 Task: Create a schedule automation trigger every third friday of the month at 02:00 PM.
Action: Mouse moved to (998, 288)
Screenshot: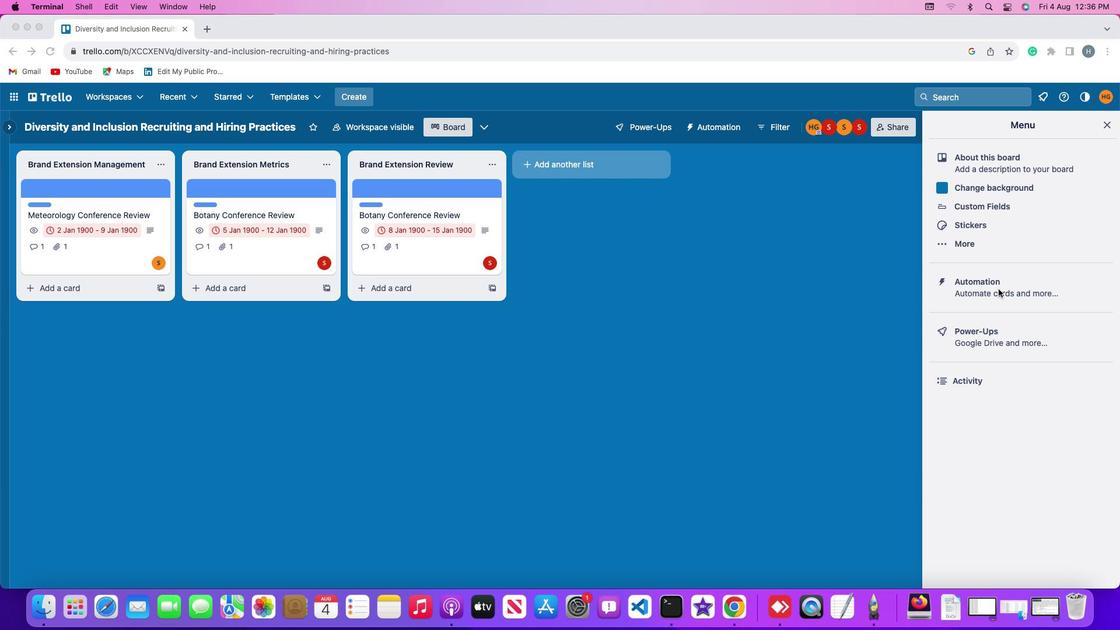 
Action: Mouse pressed left at (998, 288)
Screenshot: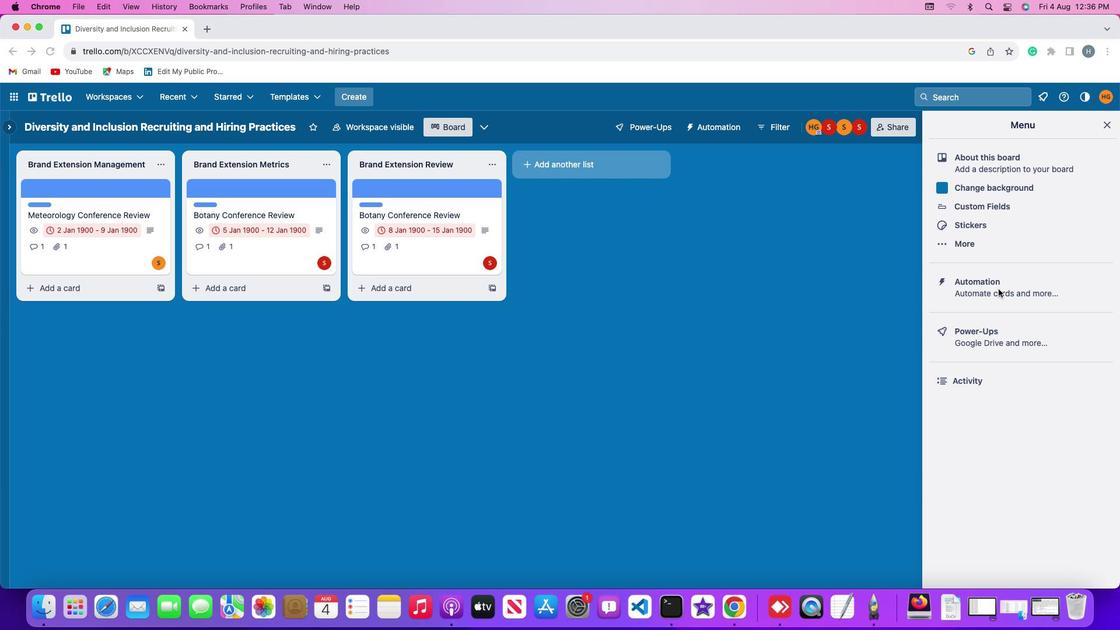 
Action: Mouse moved to (1000, 287)
Screenshot: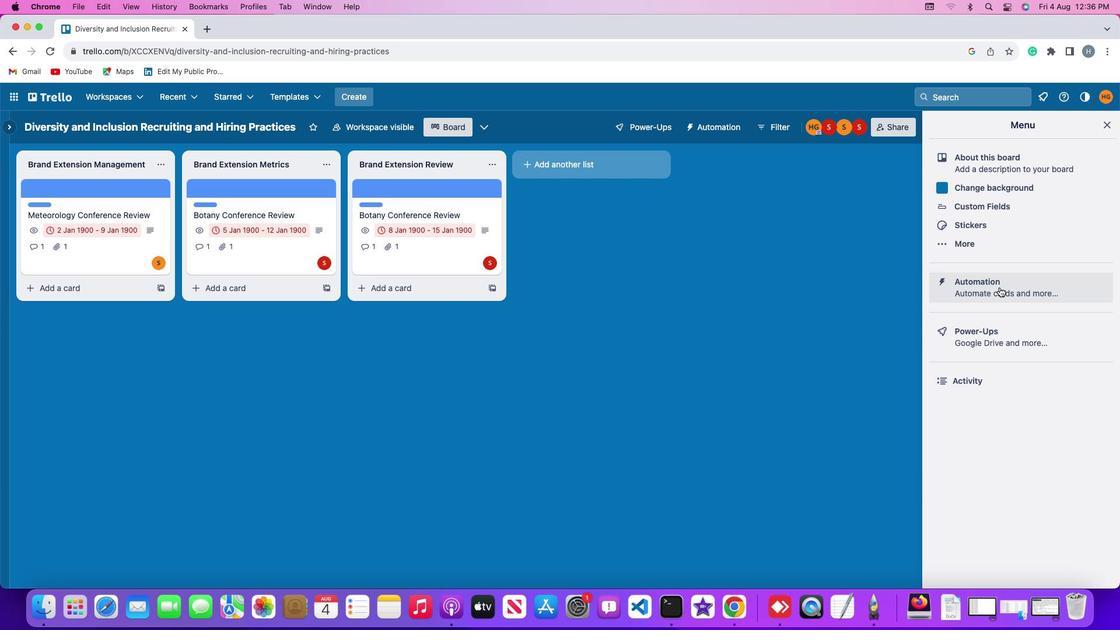 
Action: Mouse pressed left at (1000, 287)
Screenshot: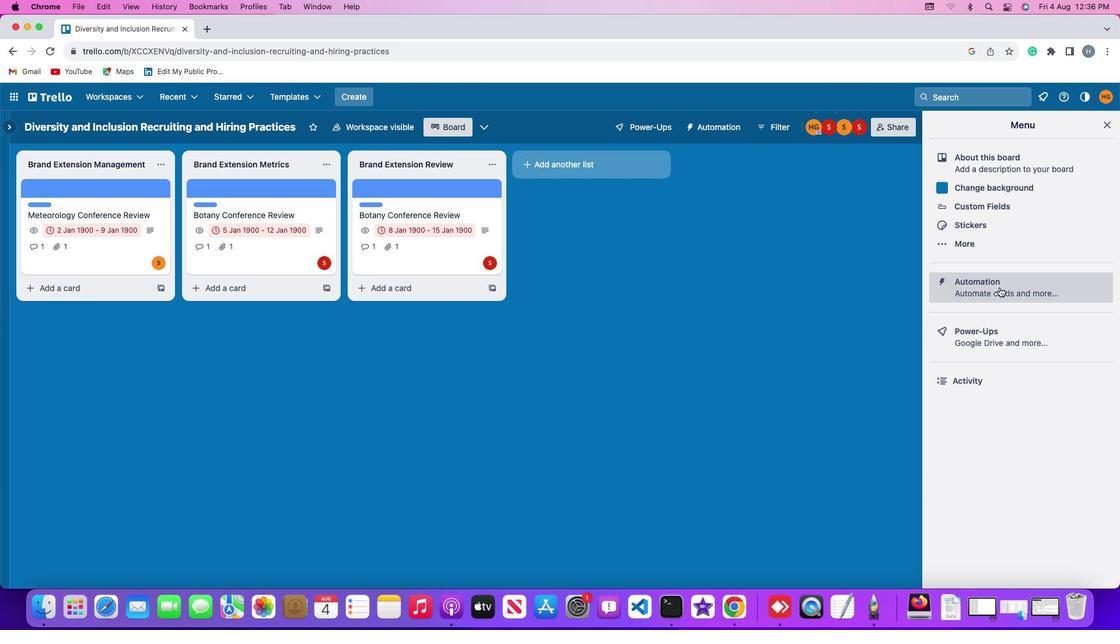 
Action: Mouse moved to (44, 250)
Screenshot: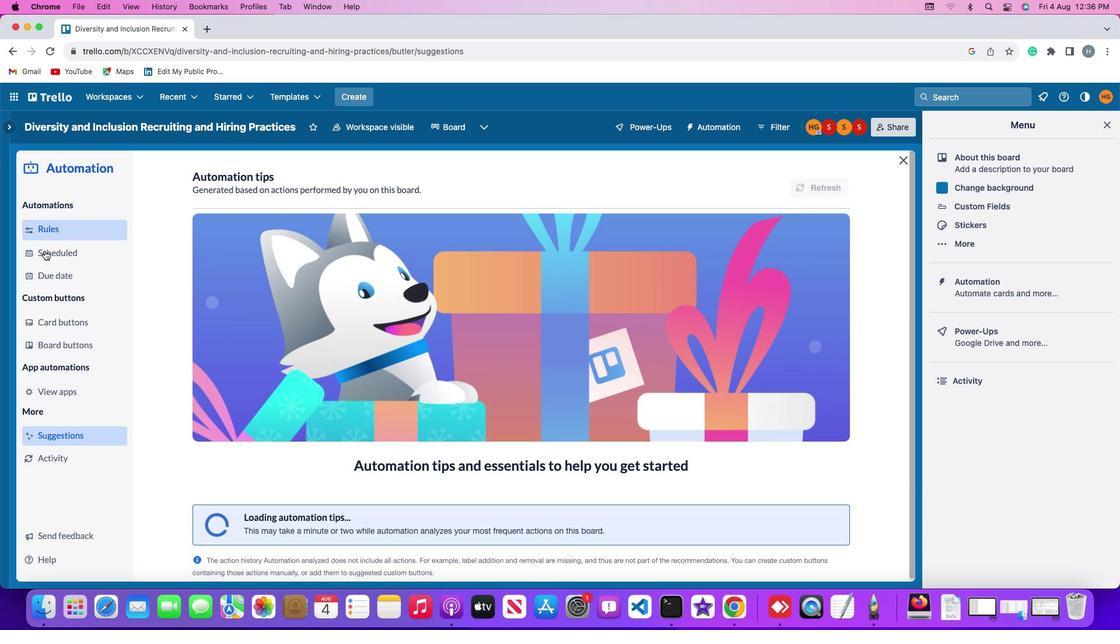 
Action: Mouse pressed left at (44, 250)
Screenshot: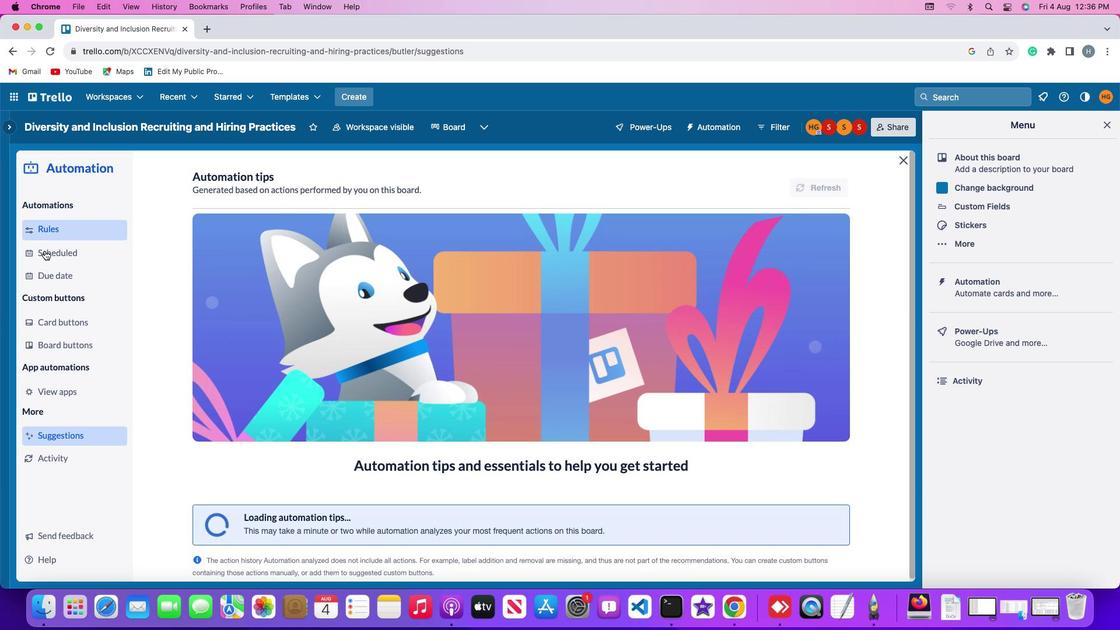 
Action: Mouse moved to (782, 179)
Screenshot: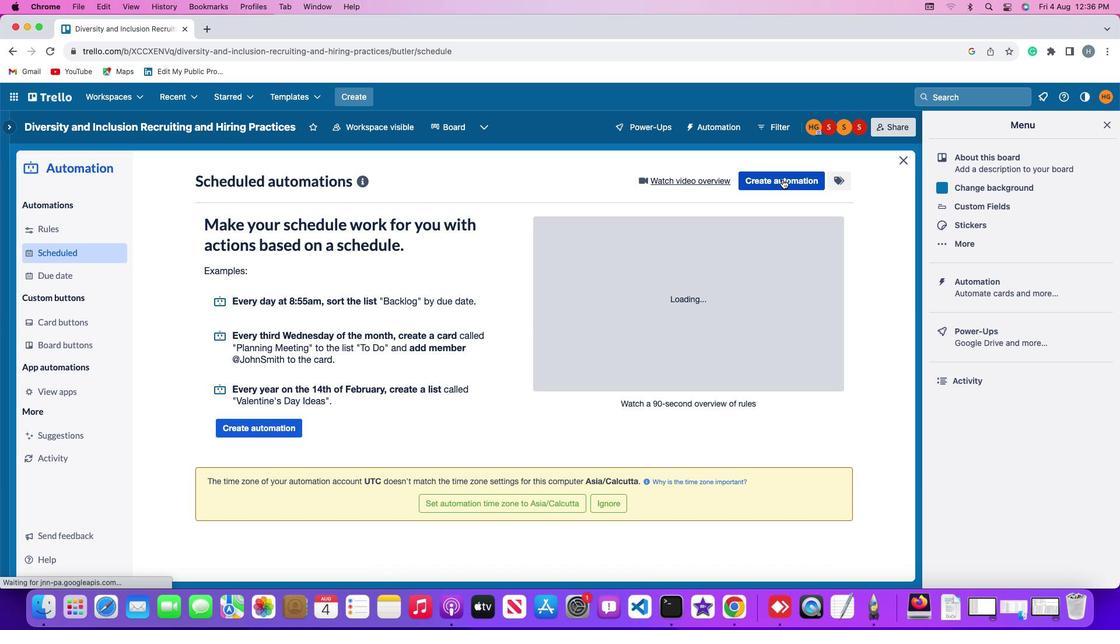 
Action: Mouse pressed left at (782, 179)
Screenshot: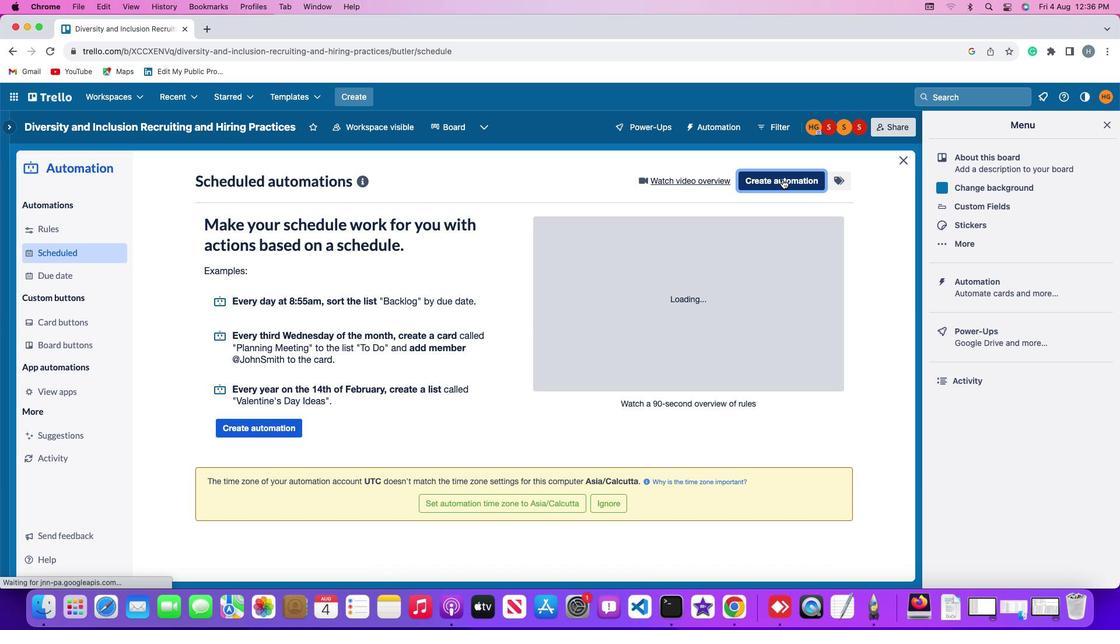 
Action: Mouse moved to (549, 294)
Screenshot: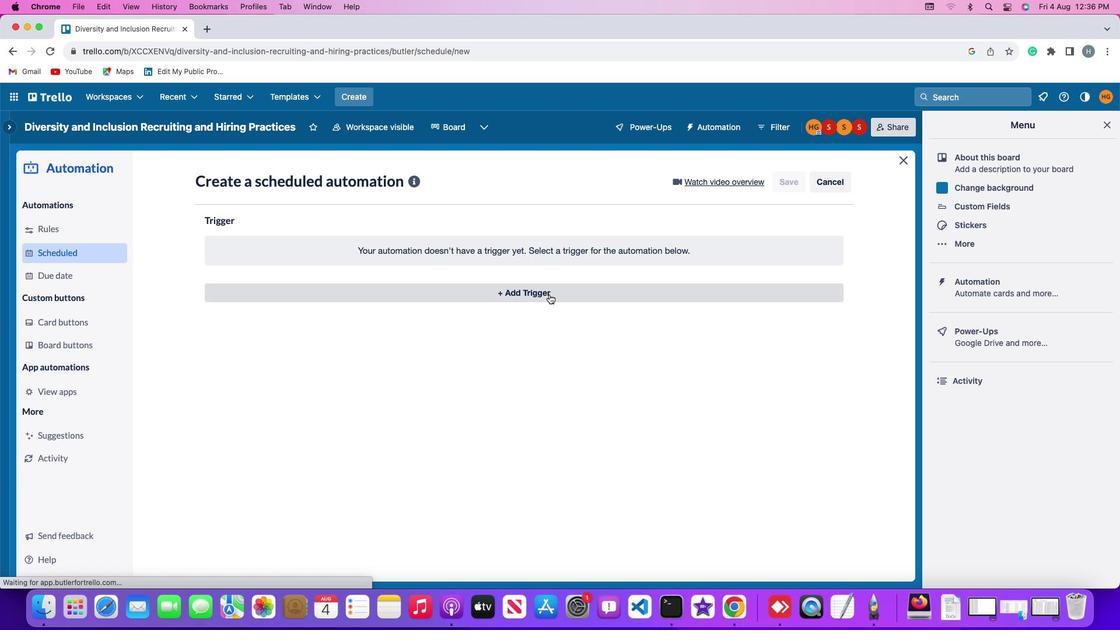 
Action: Mouse pressed left at (549, 294)
Screenshot: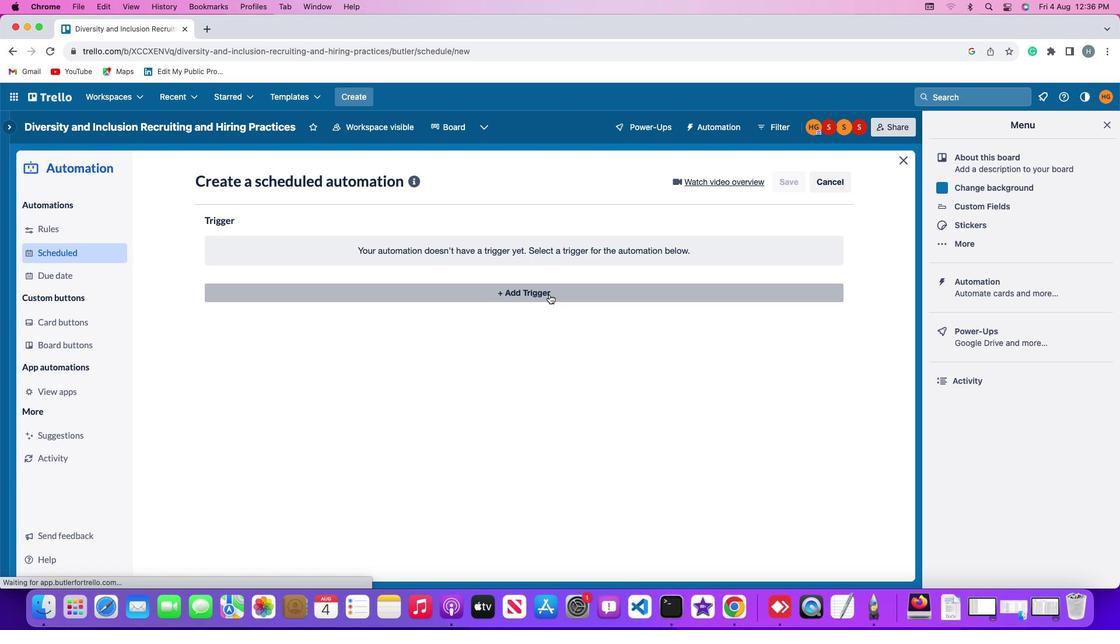 
Action: Mouse moved to (253, 520)
Screenshot: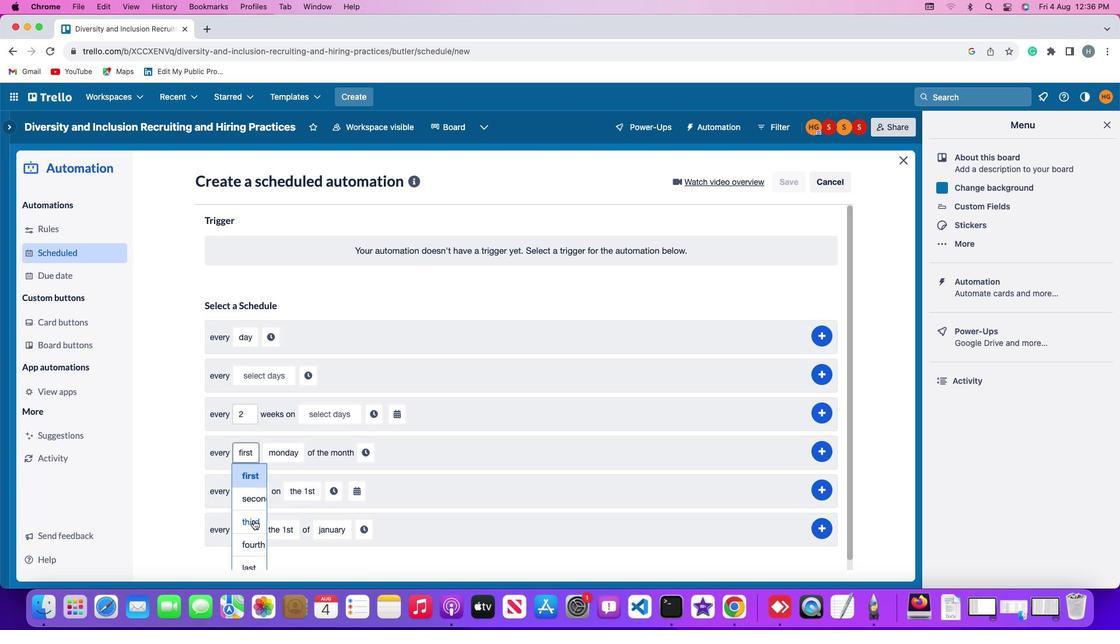 
Action: Mouse pressed left at (253, 520)
Screenshot: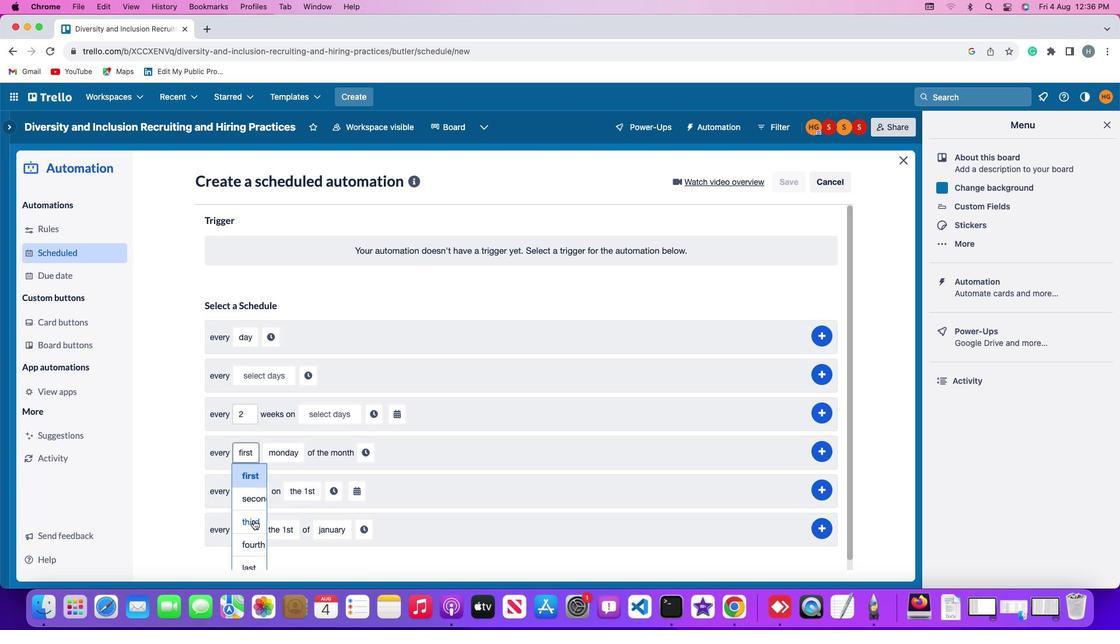 
Action: Mouse moved to (309, 380)
Screenshot: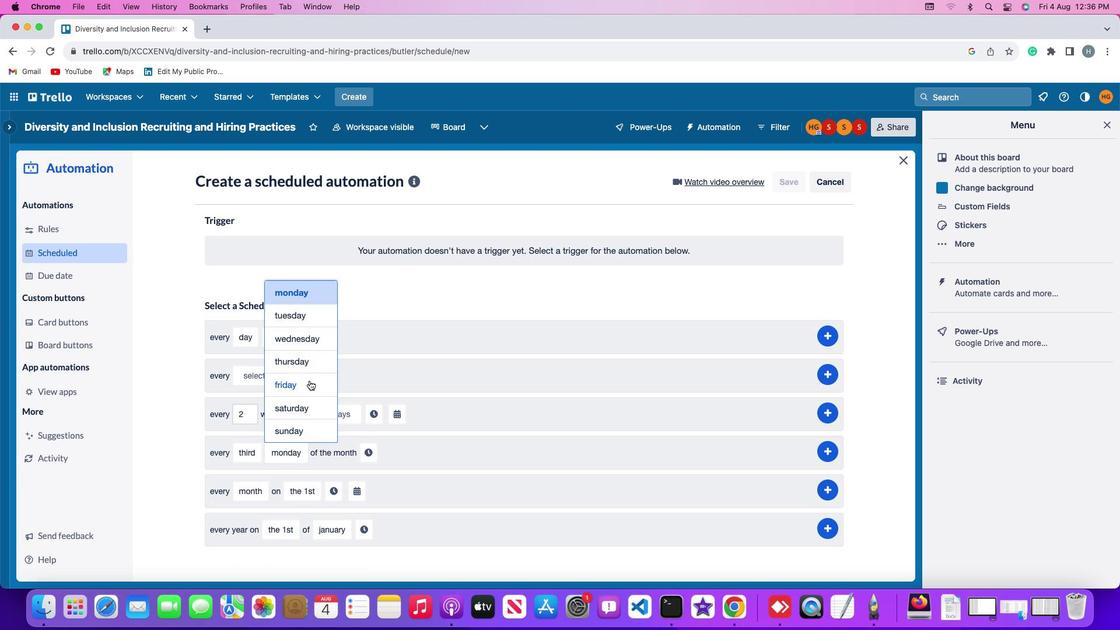 
Action: Mouse pressed left at (309, 380)
Screenshot: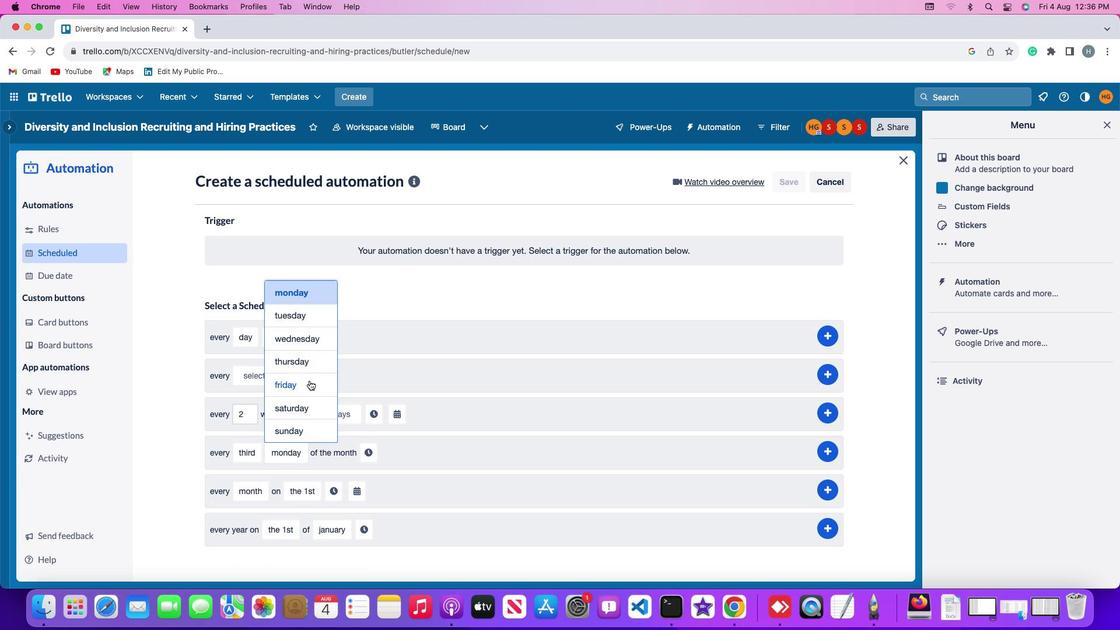 
Action: Mouse moved to (358, 453)
Screenshot: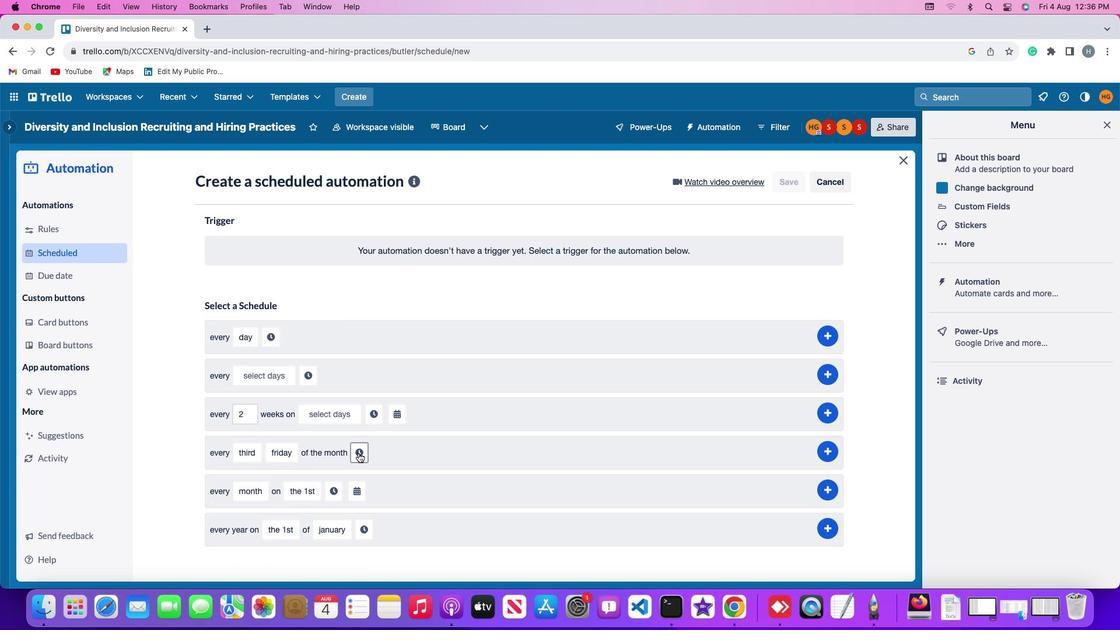 
Action: Mouse pressed left at (358, 453)
Screenshot: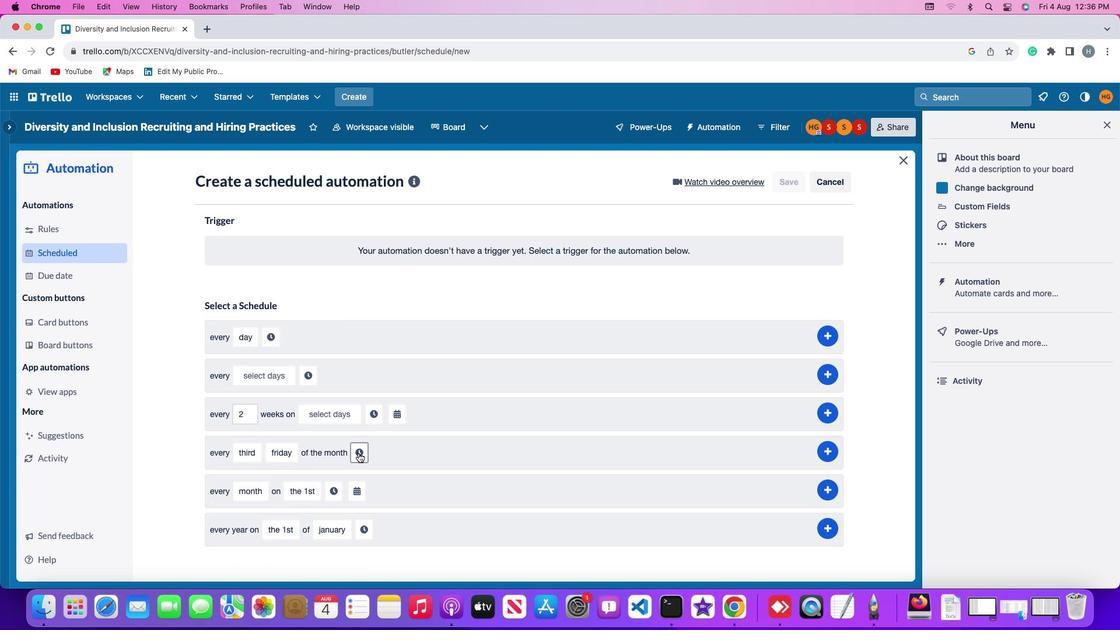 
Action: Mouse moved to (384, 452)
Screenshot: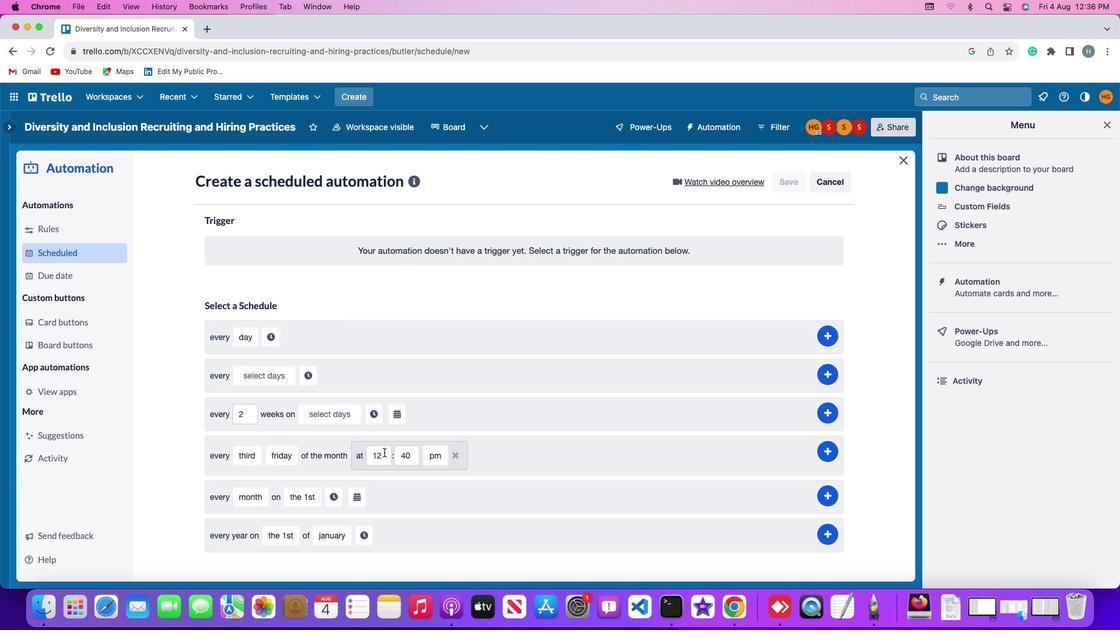 
Action: Mouse pressed left at (384, 452)
Screenshot: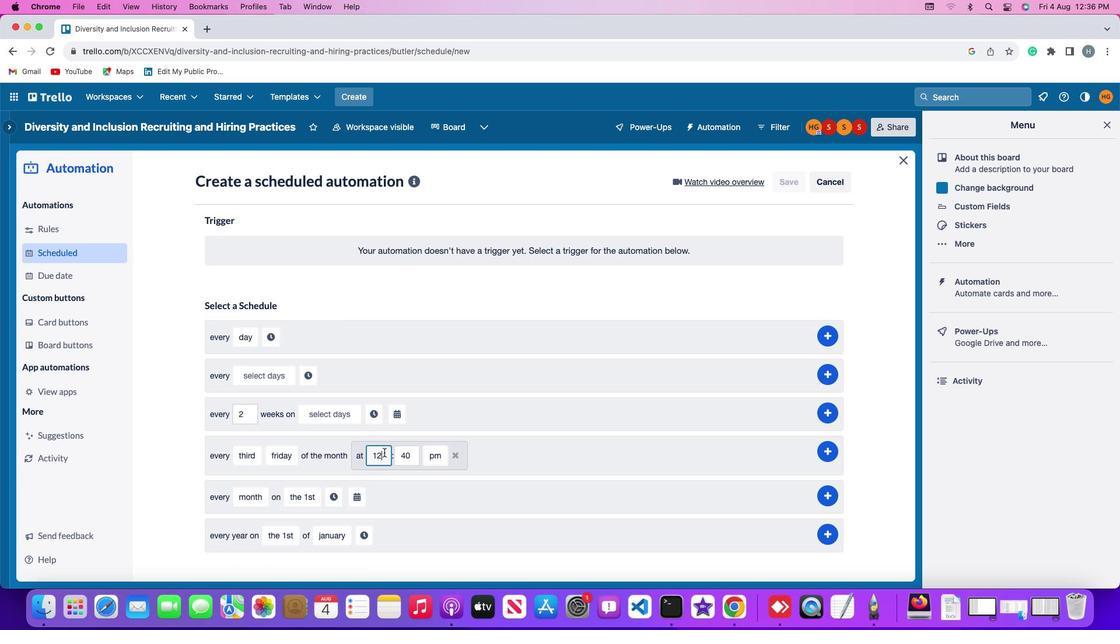 
Action: Key pressed Key.backspaceKey.backspace'2'
Screenshot: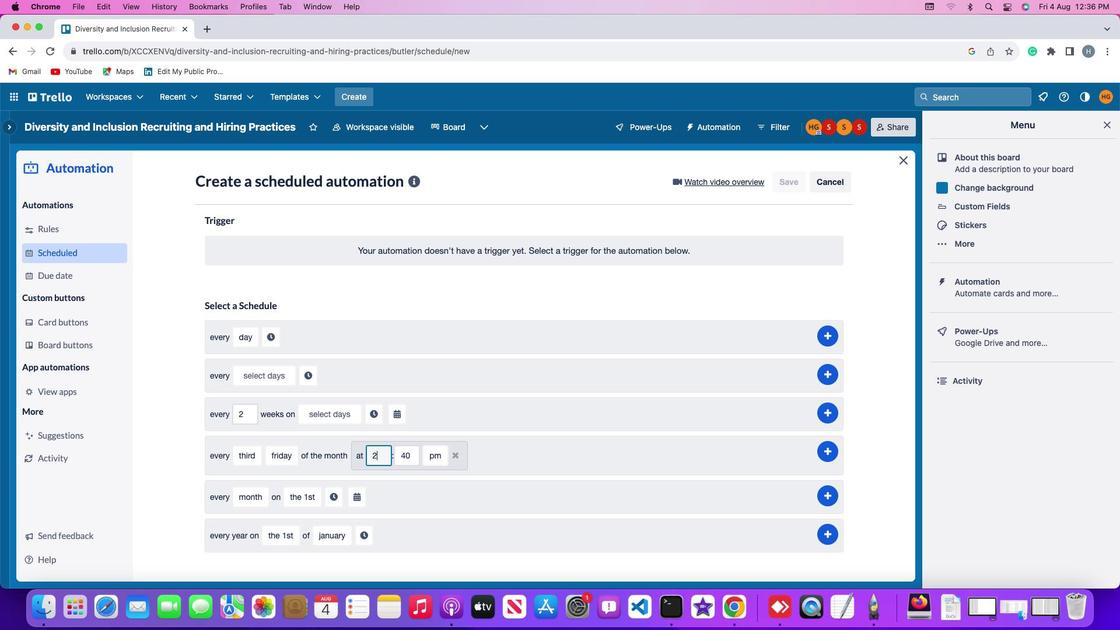 
Action: Mouse moved to (409, 454)
Screenshot: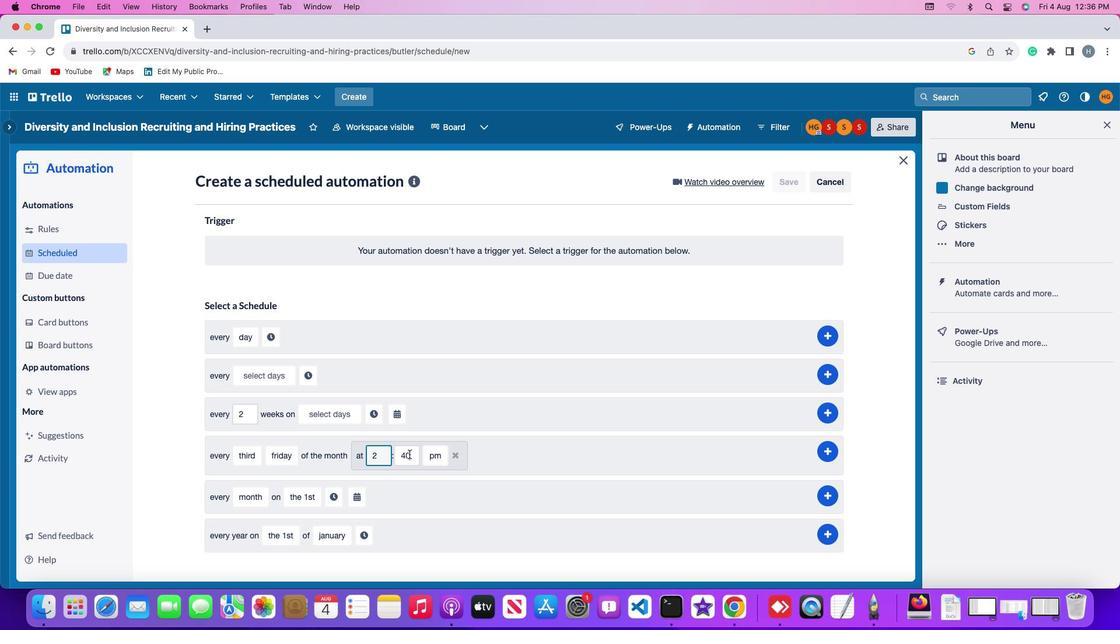 
Action: Mouse pressed left at (409, 454)
Screenshot: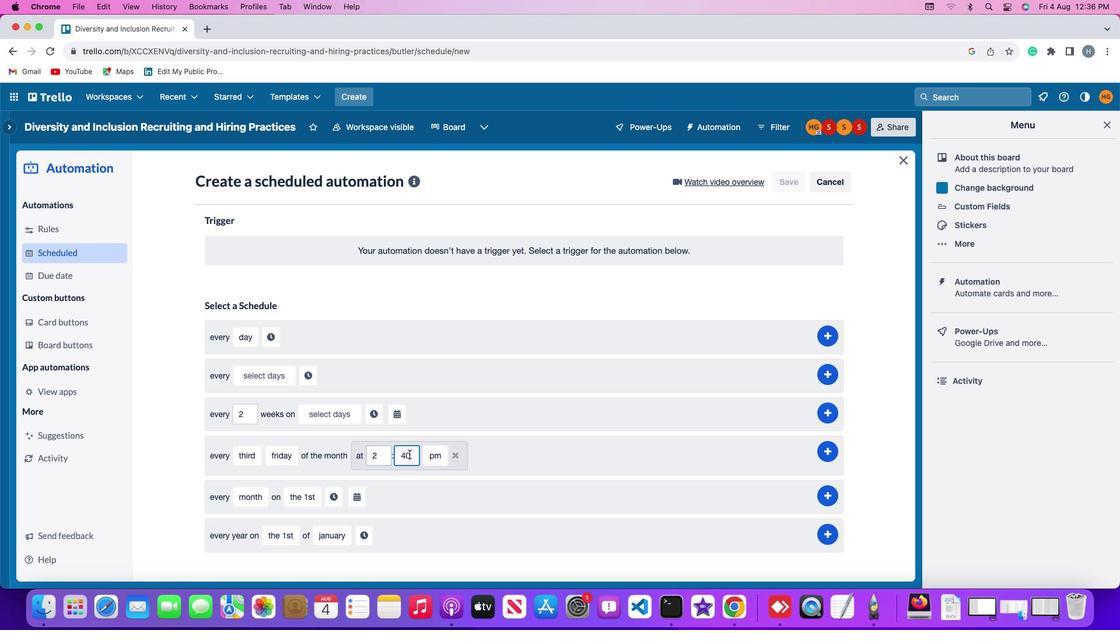 
Action: Key pressed Key.backspaceKey.backspace'0''0'
Screenshot: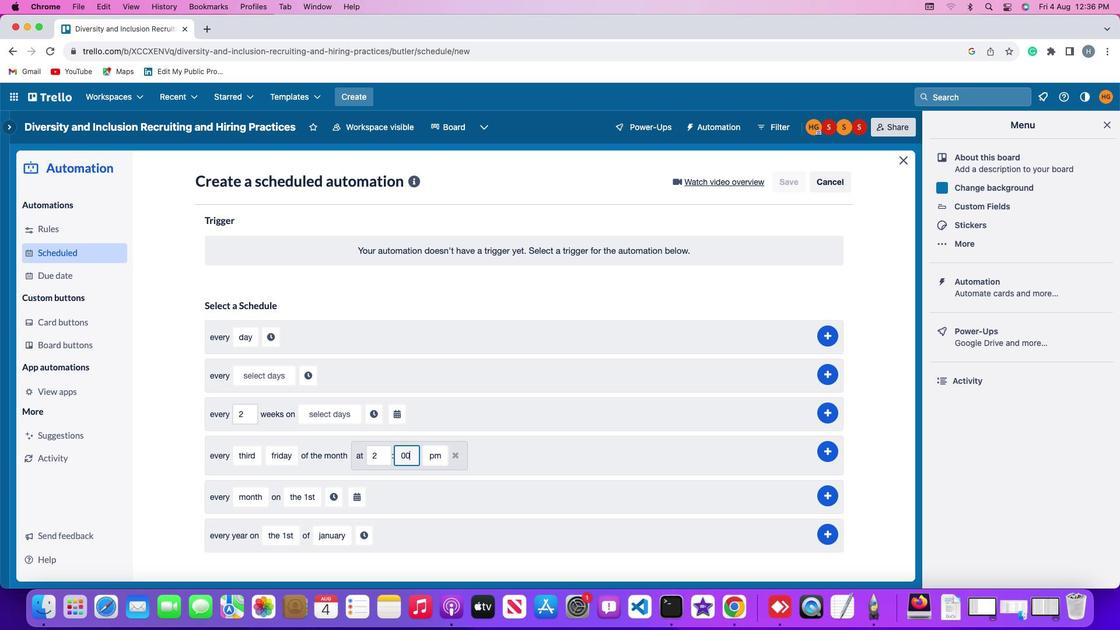 
Action: Mouse moved to (438, 505)
Screenshot: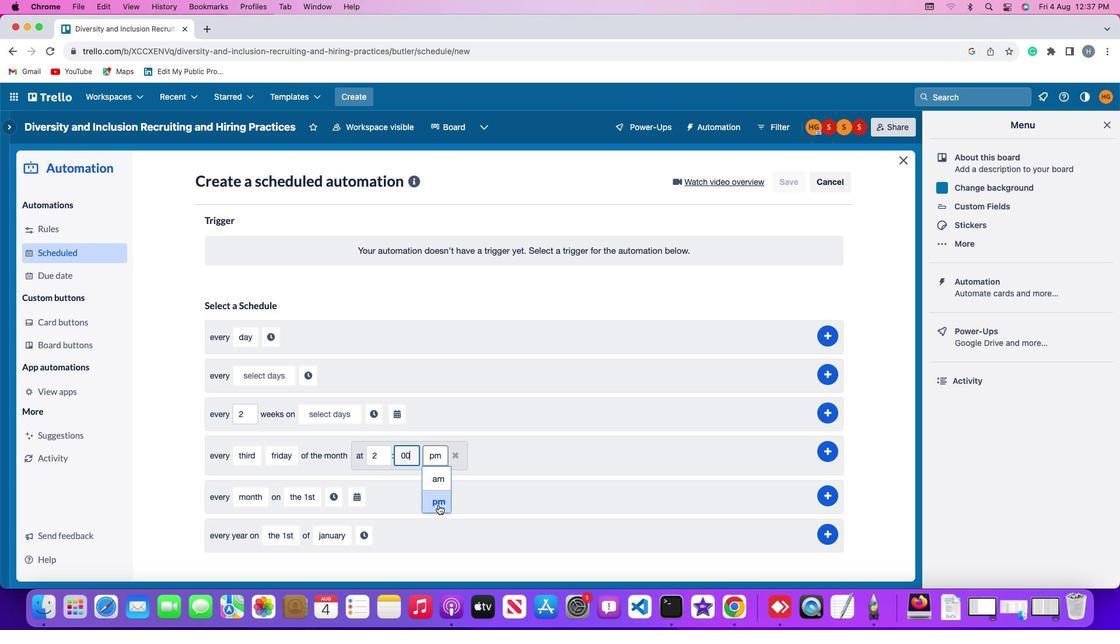 
Action: Mouse pressed left at (438, 505)
Screenshot: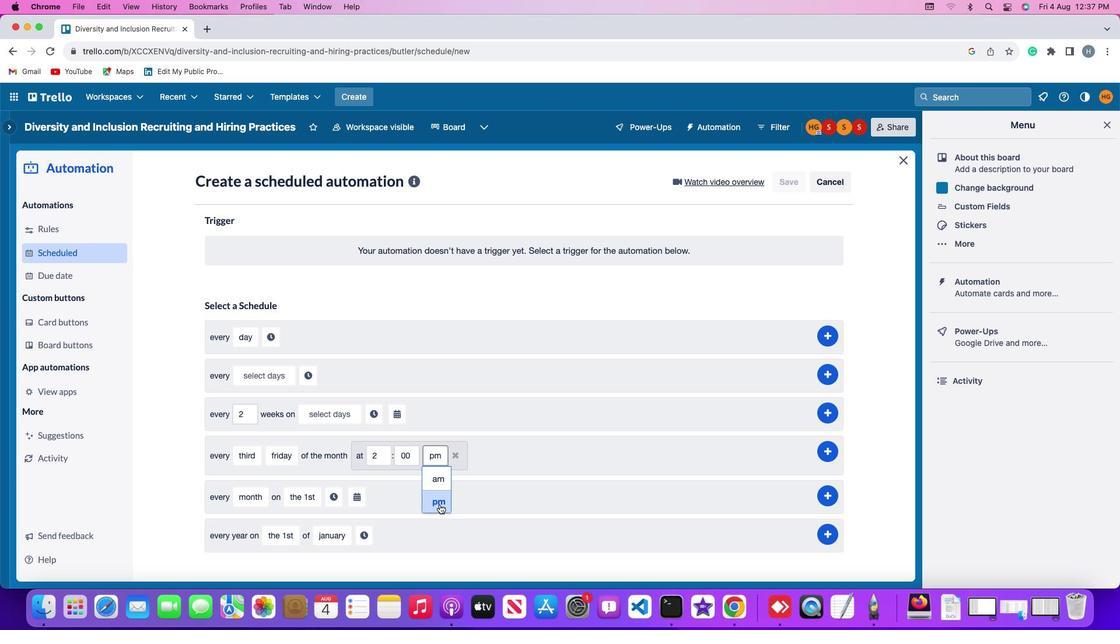 
Action: Mouse moved to (827, 452)
Screenshot: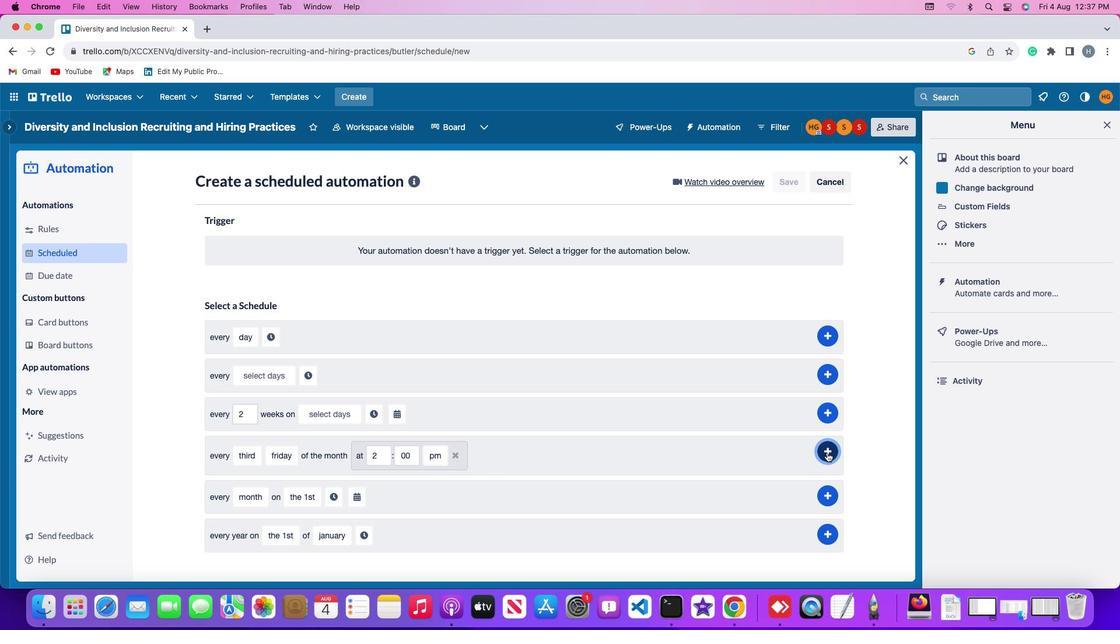 
Action: Mouse pressed left at (827, 452)
Screenshot: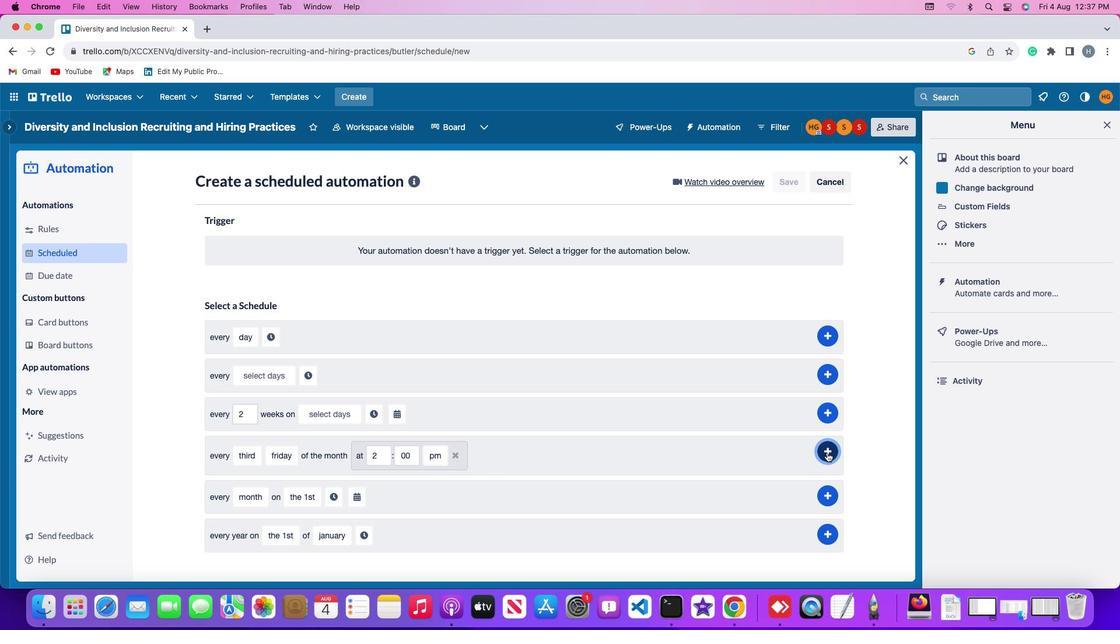 
Action: Mouse moved to (698, 335)
Screenshot: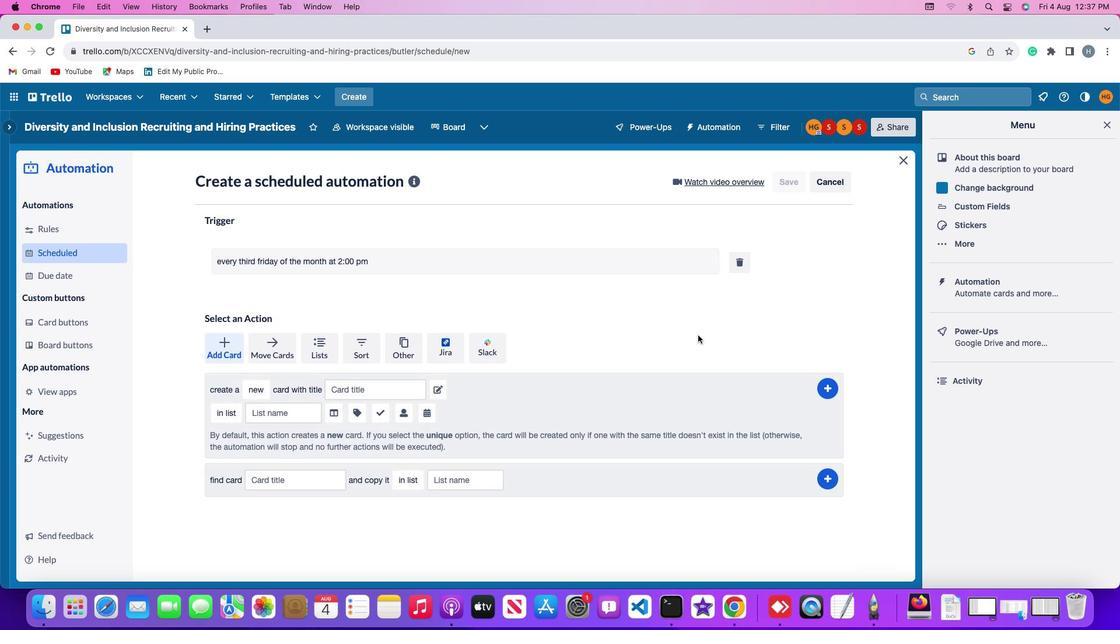 
